 Task: Add Comment CM0022 to Card Card0022 in Board Board0021 in Workspace Development in Trello
Action: Mouse moved to (320, 365)
Screenshot: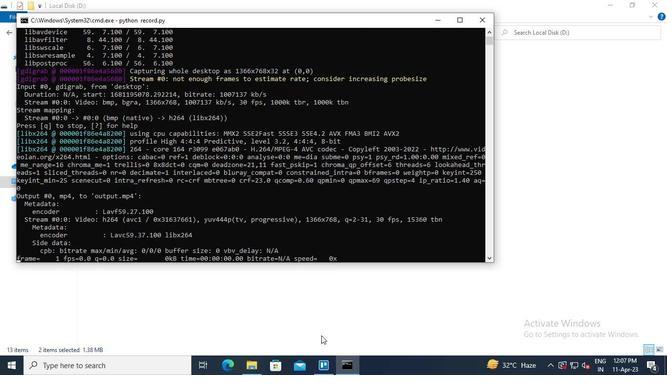 
Action: Mouse pressed left at (320, 365)
Screenshot: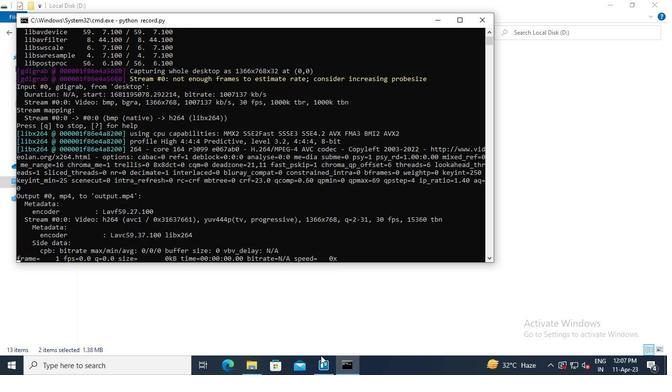 
Action: Mouse moved to (163, 167)
Screenshot: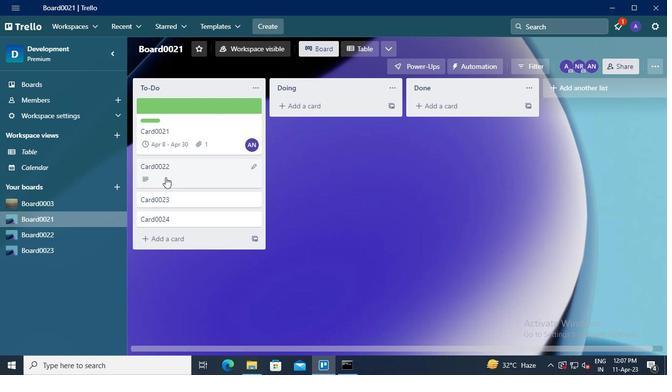 
Action: Mouse pressed left at (163, 167)
Screenshot: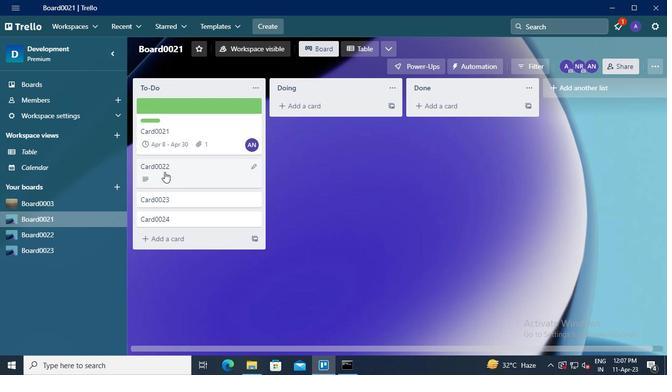 
Action: Mouse moved to (194, 194)
Screenshot: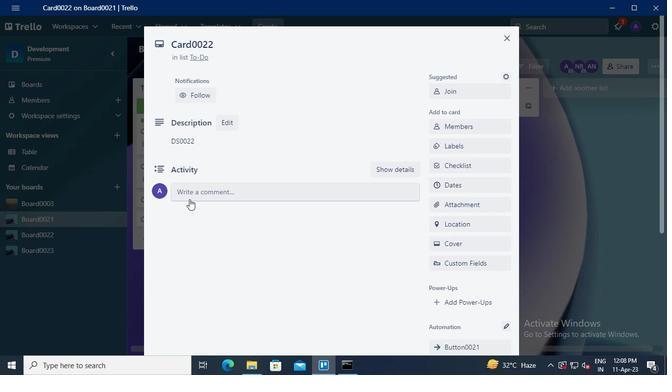 
Action: Mouse pressed left at (194, 194)
Screenshot: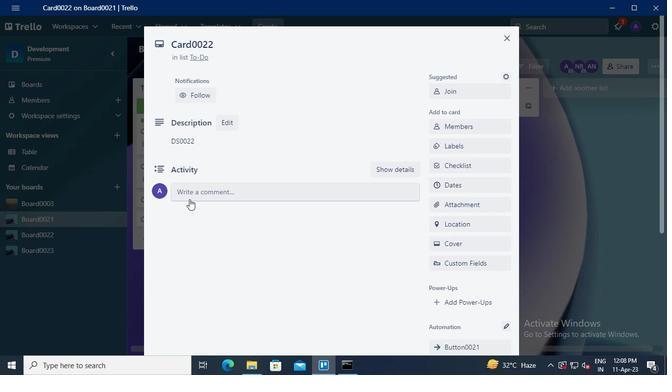 
Action: Keyboard Key.shift
Screenshot: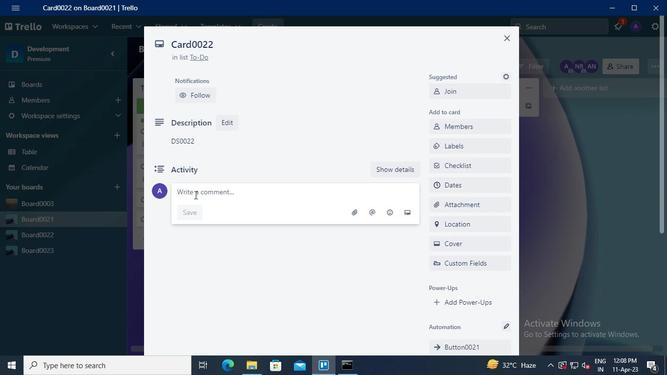 
Action: Keyboard C
Screenshot: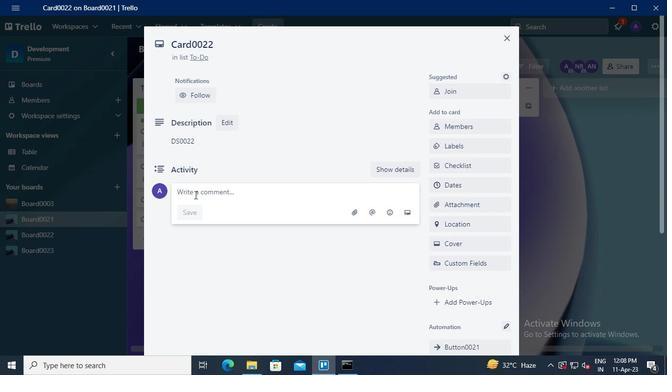 
Action: Keyboard M
Screenshot: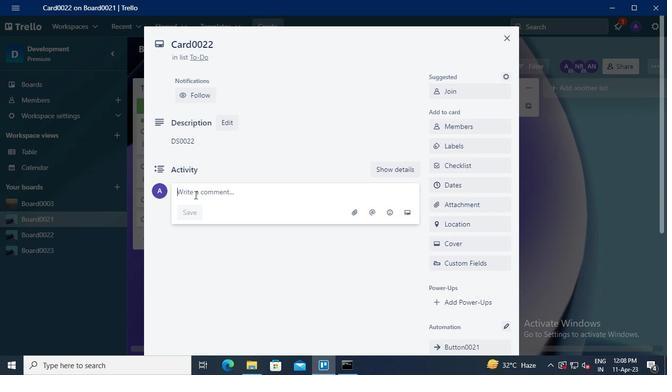 
Action: Keyboard <96>
Screenshot: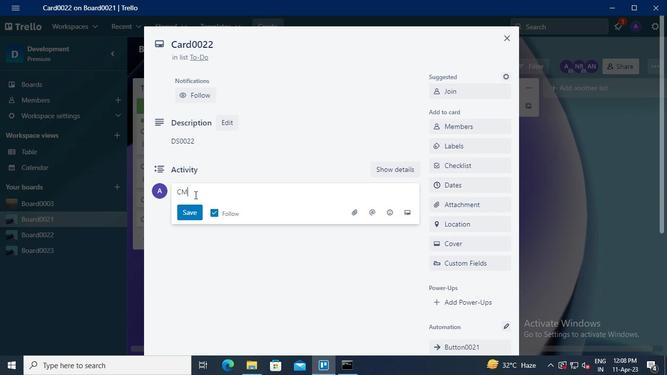 
Action: Keyboard <96>
Screenshot: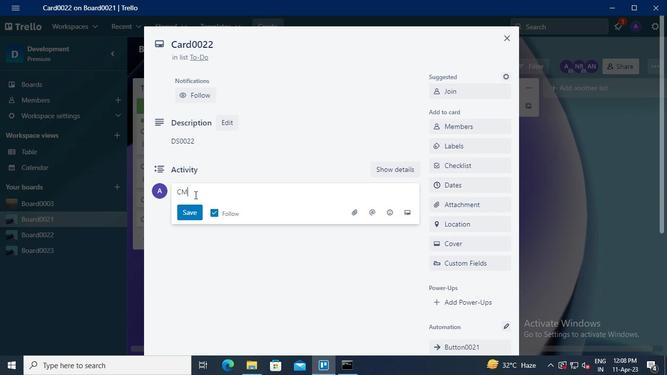 
Action: Keyboard <98>
Screenshot: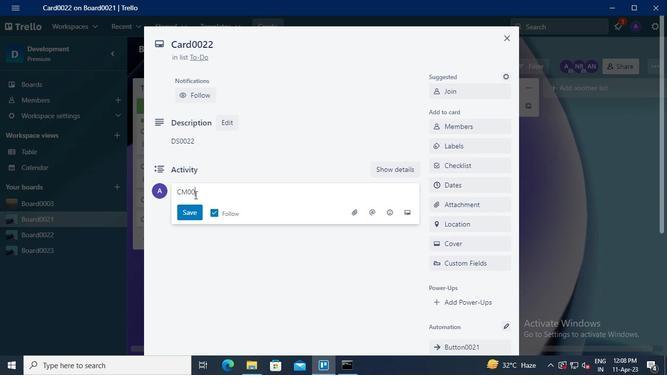 
Action: Keyboard <98>
Screenshot: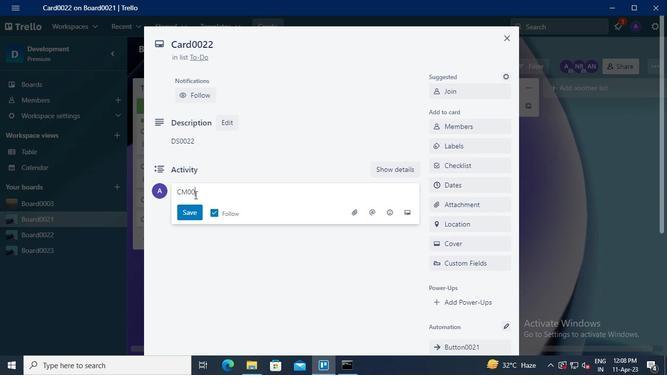 
Action: Mouse moved to (194, 212)
Screenshot: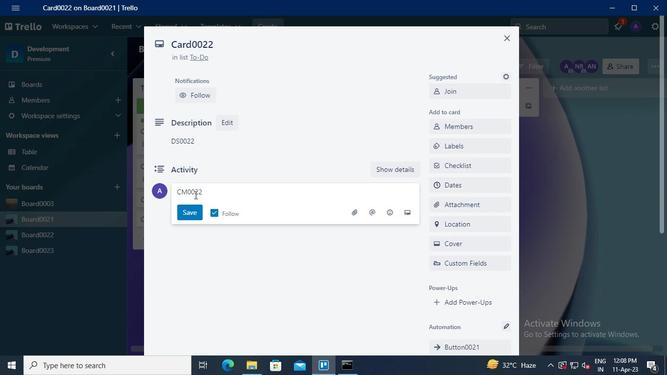 
Action: Mouse pressed left at (194, 212)
Screenshot: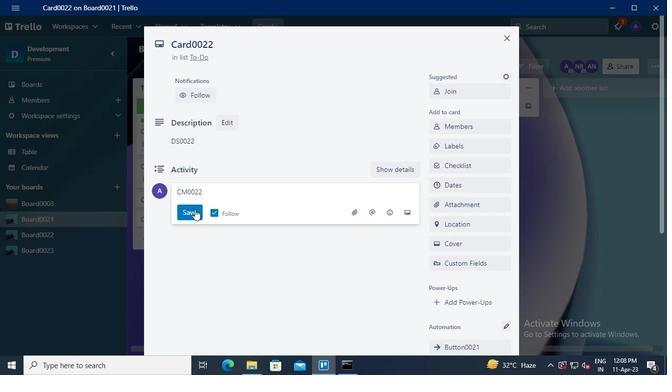 
Action: Mouse moved to (343, 372)
Screenshot: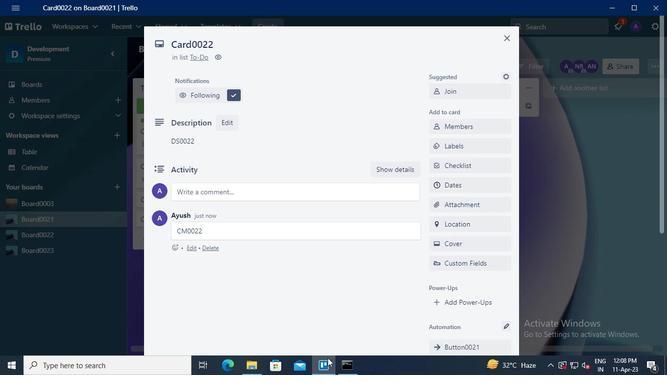 
Action: Mouse pressed left at (343, 372)
Screenshot: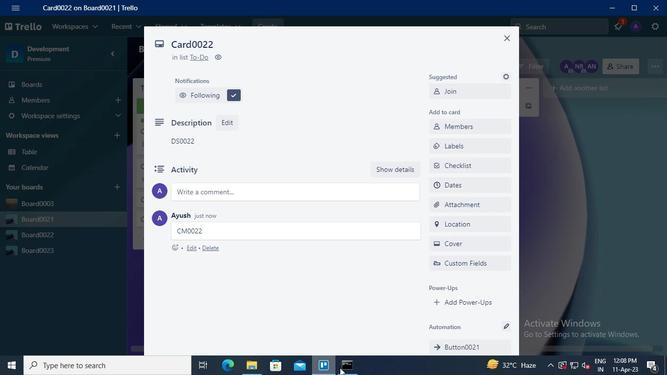 
Action: Mouse moved to (490, 20)
Screenshot: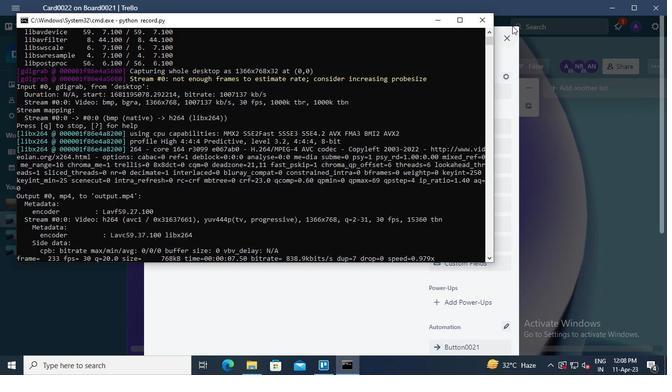 
Action: Mouse pressed left at (490, 20)
Screenshot: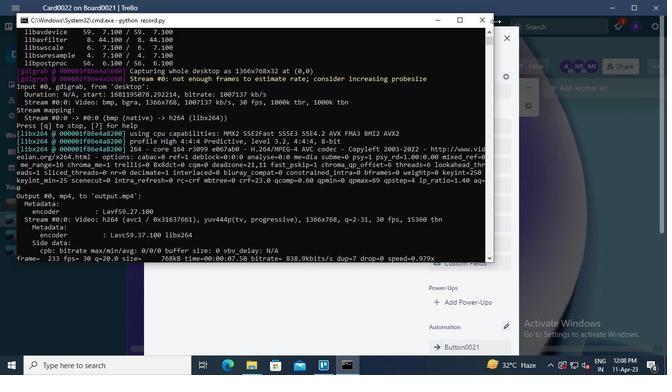 
